 Task: Create List Brand Identity Governance in Board Customer Experience Platforms and Tools to Workspace Investment Management Services. Create List Brand Identity Governance in Board Business Model Analysis and Optimization to Workspace Investment Management Services. Create List Brand Identity Review in Board Sales Team Performance Metrics Tracking and Analysis to Workspace Investment Management Services
Action: Mouse moved to (407, 137)
Screenshot: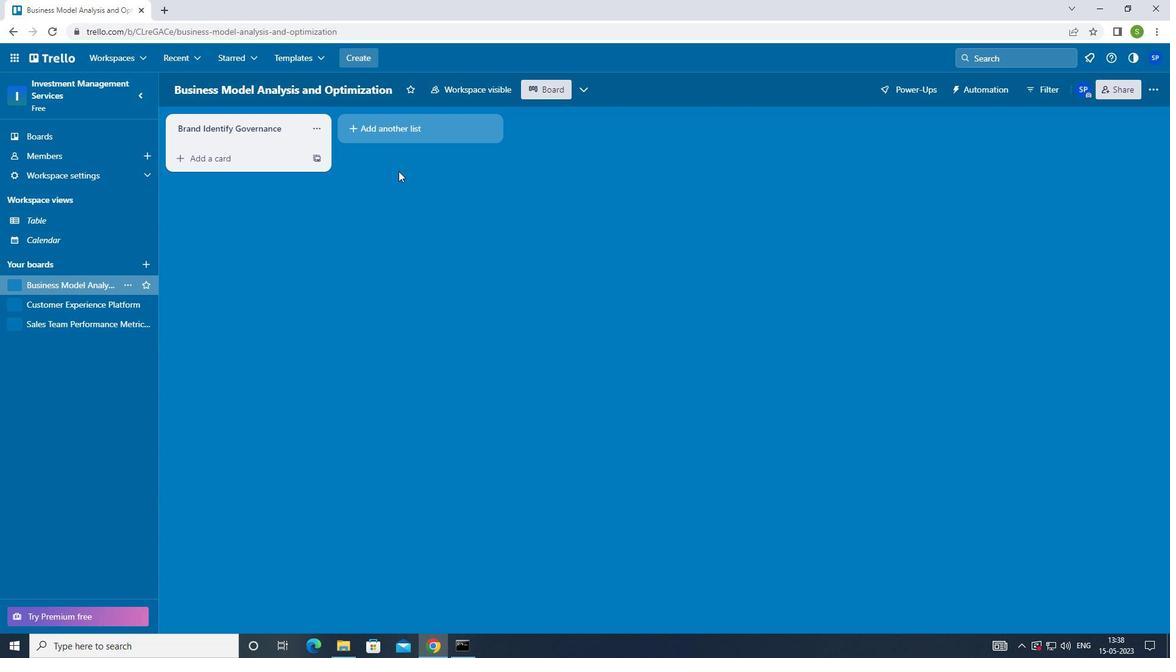 
Action: Mouse pressed left at (407, 137)
Screenshot: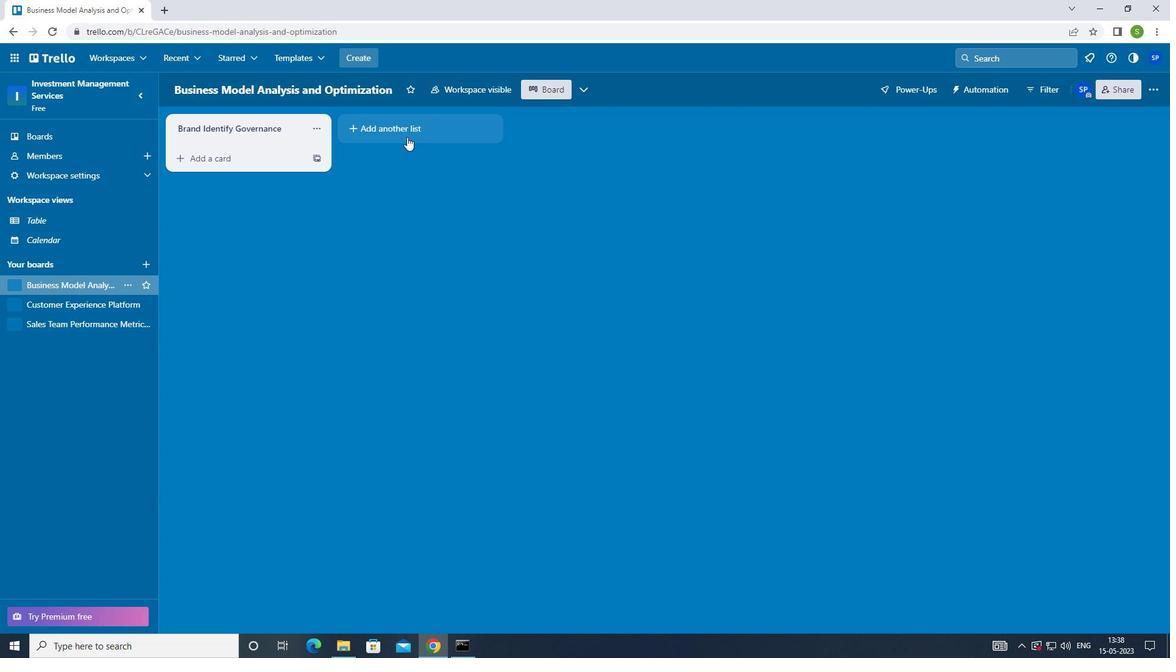 
Action: Mouse moved to (424, 298)
Screenshot: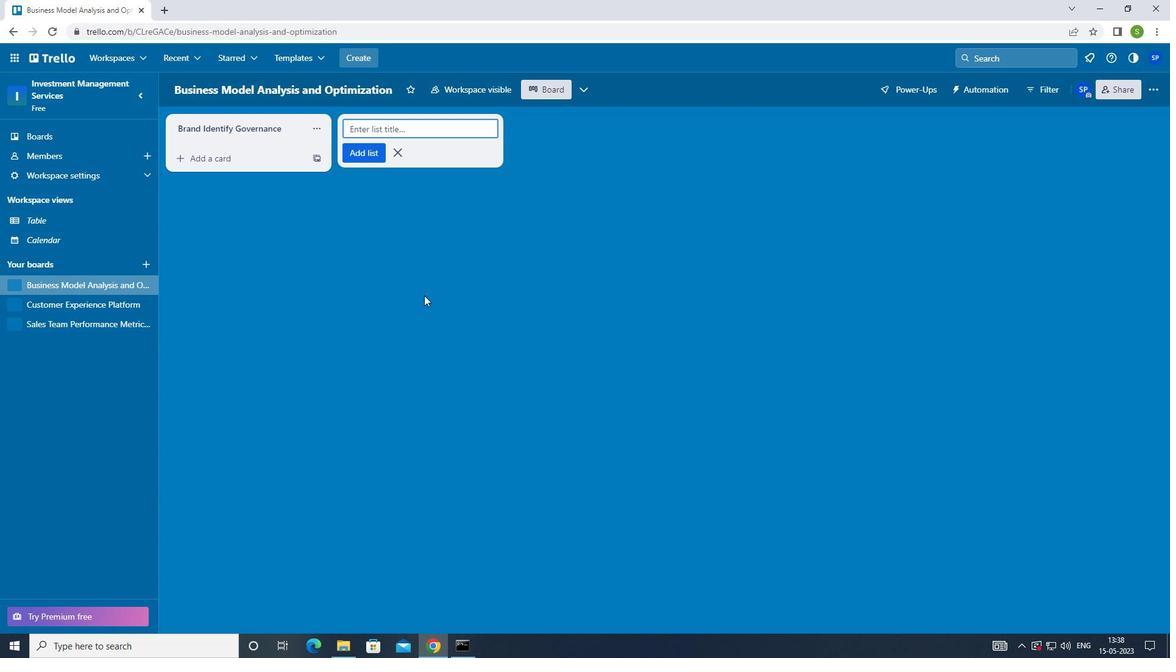 
Action: Key pressed <Key.shift>BRAND<Key.space><Key.shift>IDENTIFY<Key.space><Key.shift><Key.shift><Key.shift><Key.shift><Key.shift><Key.shift><Key.shift><Key.shift><Key.shift><Key.shift><Key.shift><Key.shift><Key.shift>GOVERNANCE<Key.enter>
Screenshot: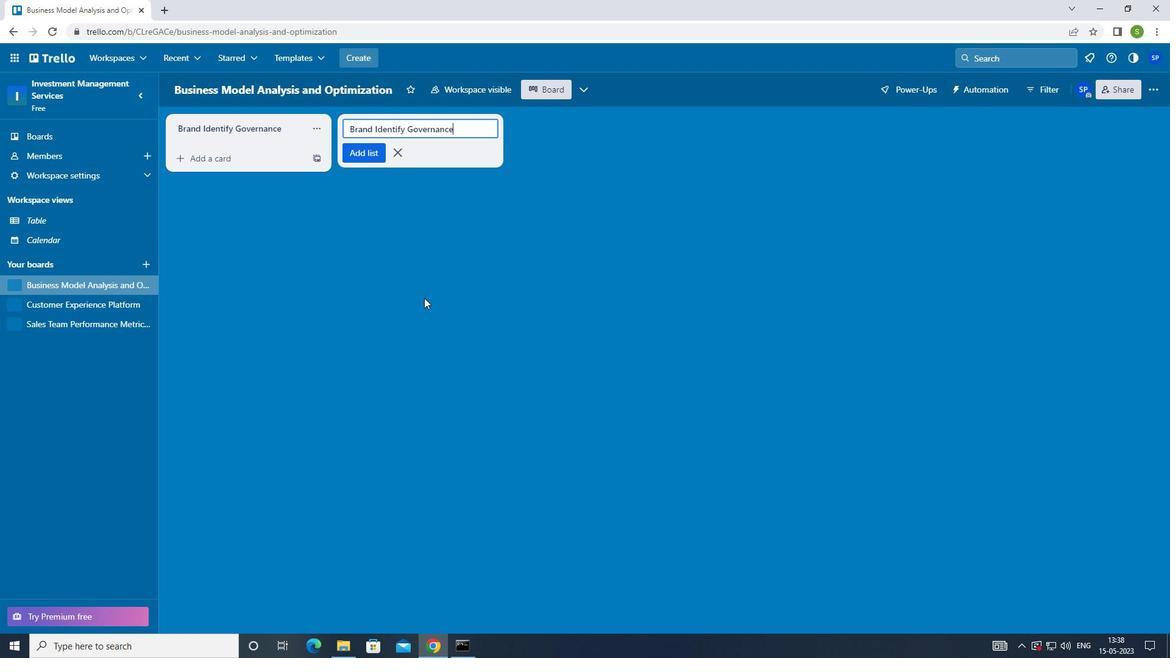 
Action: Mouse moved to (72, 307)
Screenshot: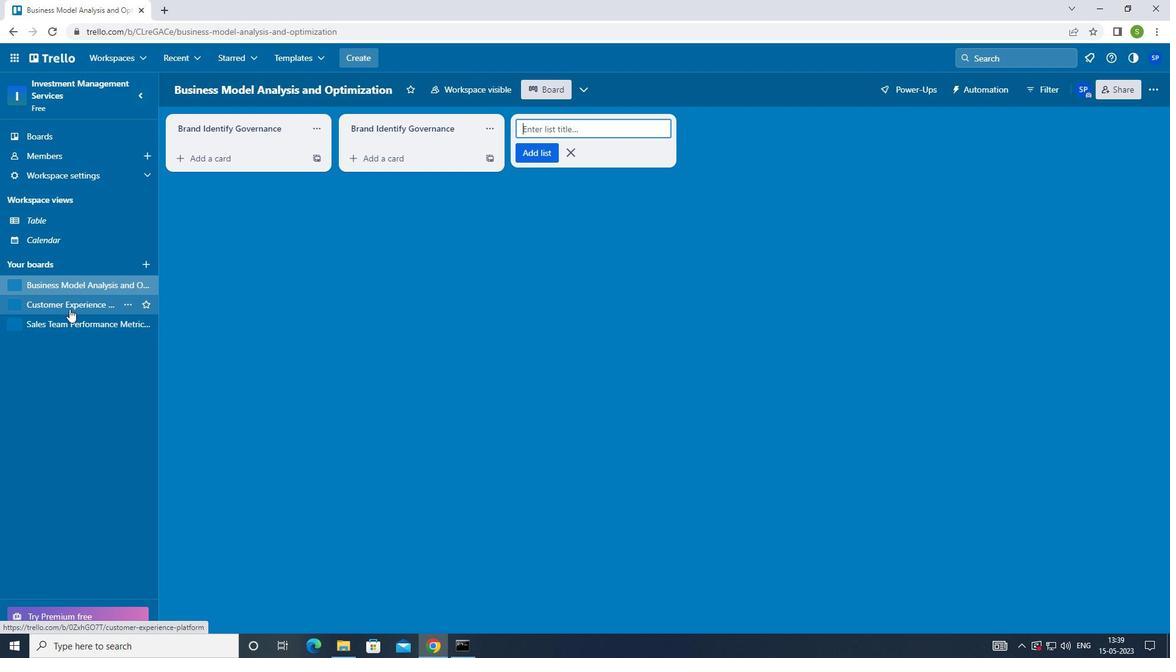
Action: Mouse pressed left at (72, 307)
Screenshot: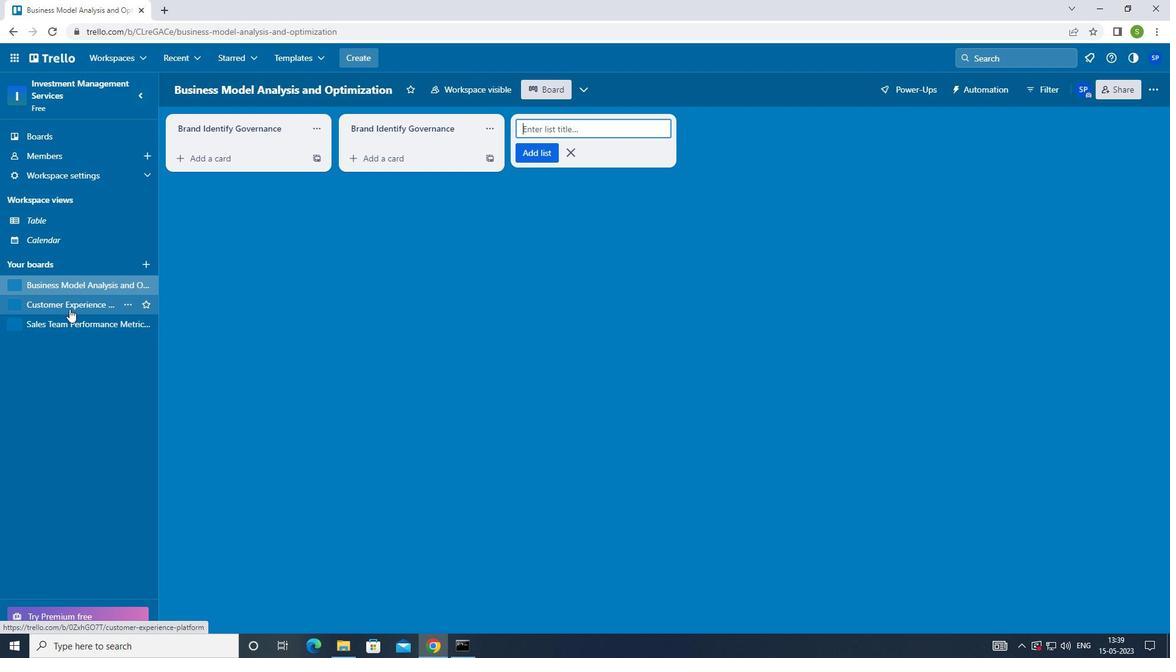 
Action: Mouse moved to (395, 128)
Screenshot: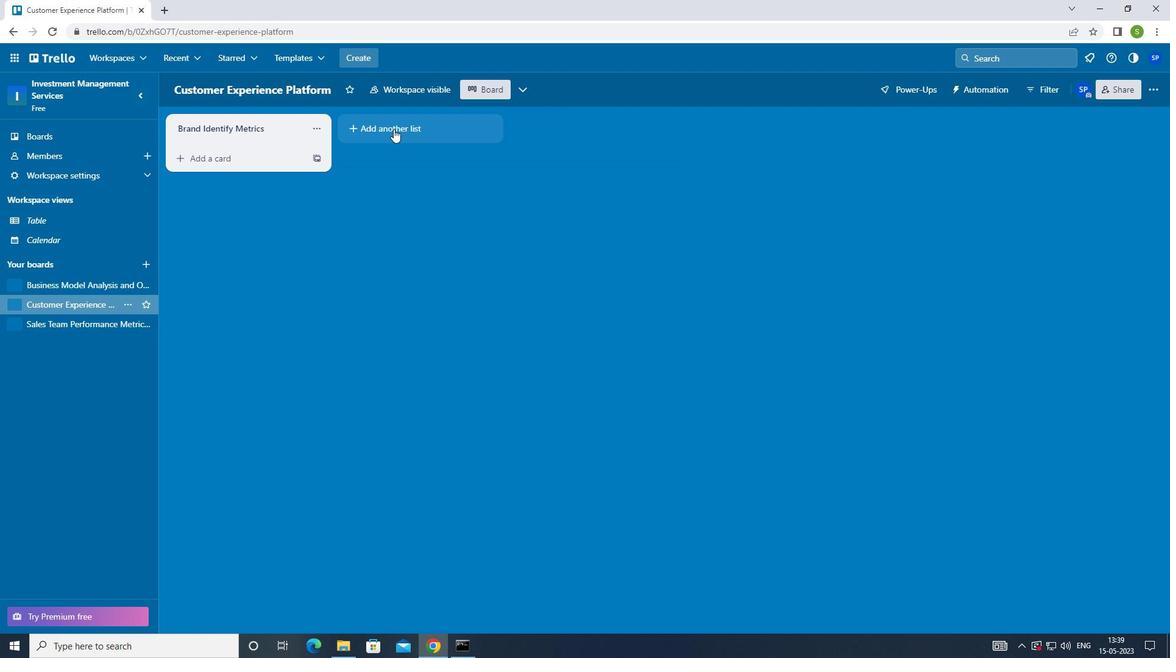 
Action: Mouse pressed left at (395, 128)
Screenshot: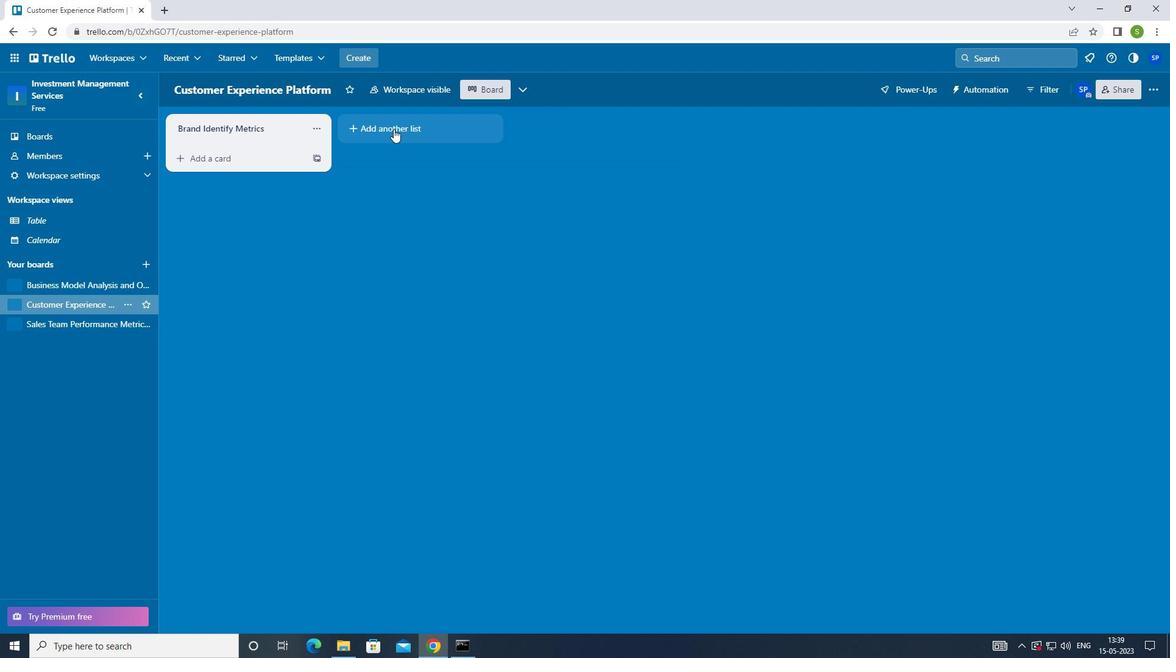 
Action: Mouse moved to (374, 271)
Screenshot: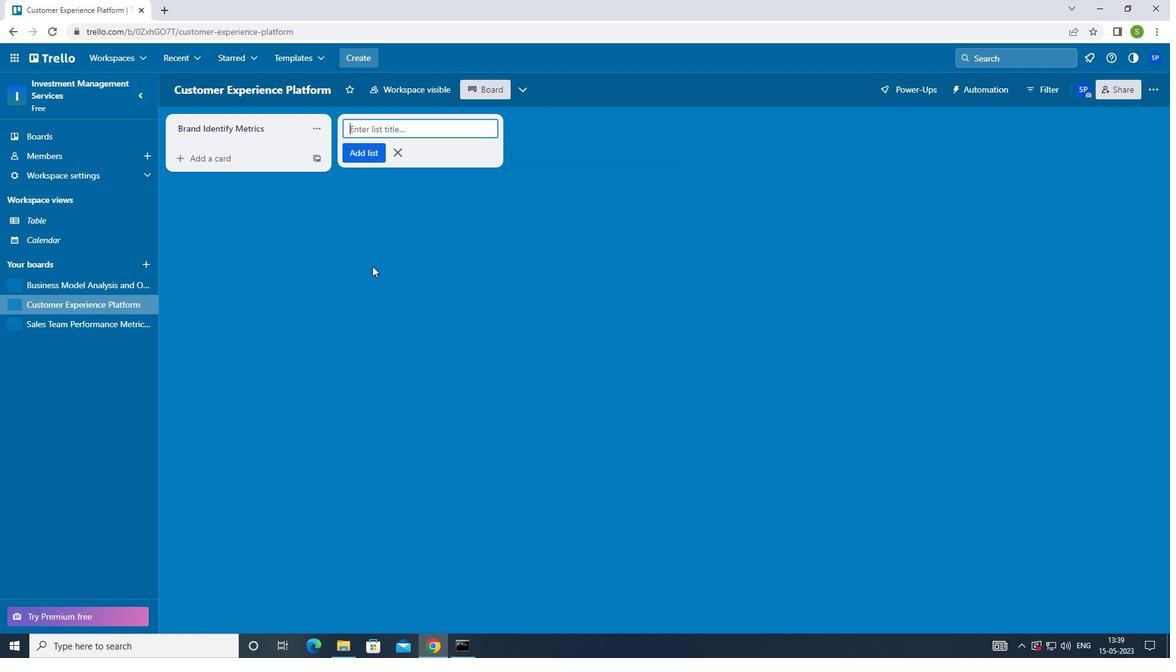 
Action: Key pressed <Key.shift><Key.shift><Key.shift><Key.shift><Key.shift><Key.shift><Key.shift><Key.shift><Key.shift><Key.shift><Key.shift><Key.shift><Key.shift><Key.shift><Key.shift>BRAND<Key.space><Key.shift>IDENTIFY<Key.space><Key.shift>GOVERNANACE<Key.left><Key.left><Key.left><Key.backspace><Key.backspace><Key.right>N<Key.enter>
Screenshot: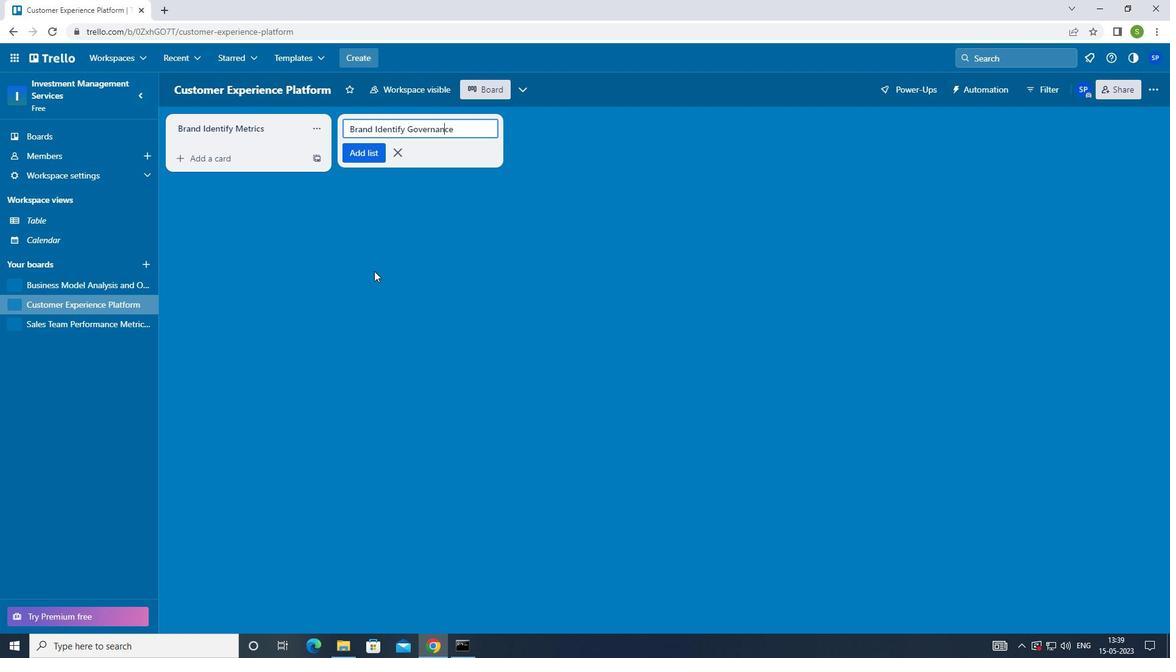 
Action: Mouse moved to (43, 324)
Screenshot: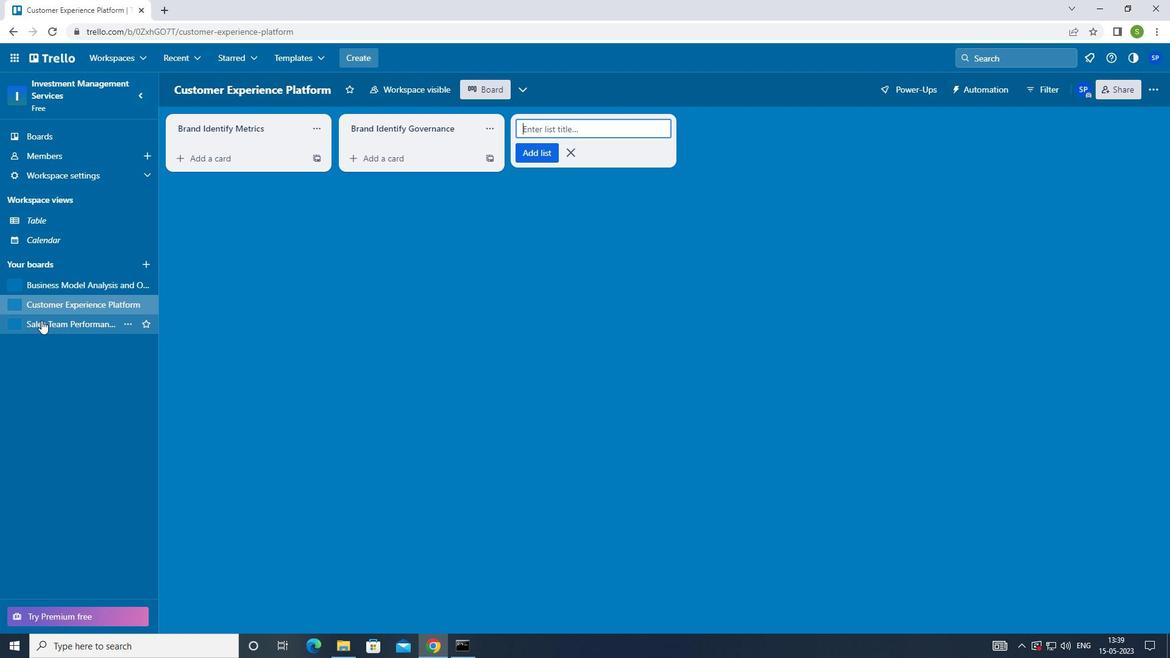 
Action: Mouse pressed left at (43, 324)
Screenshot: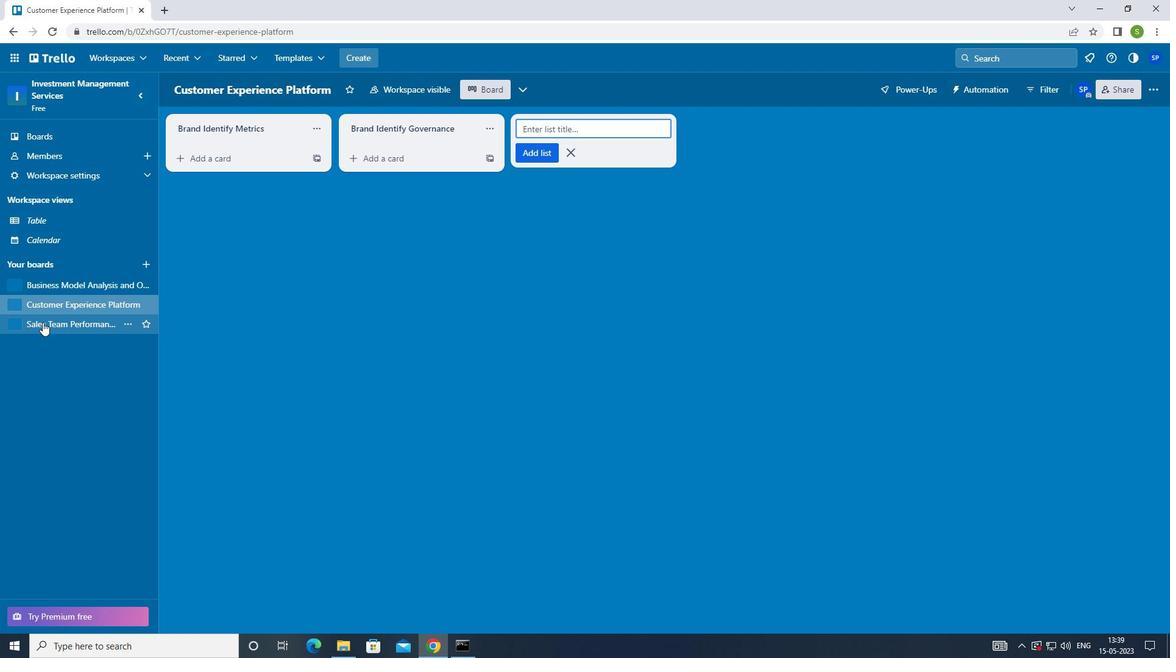 
Action: Mouse moved to (439, 129)
Screenshot: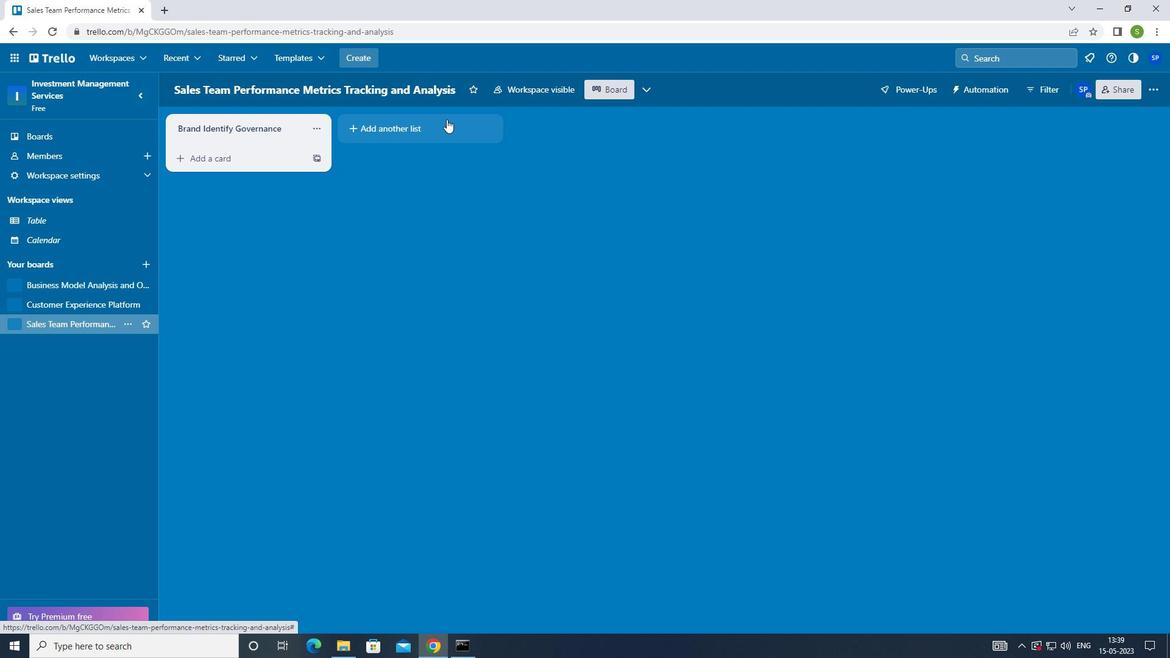 
Action: Mouse pressed left at (439, 129)
Screenshot: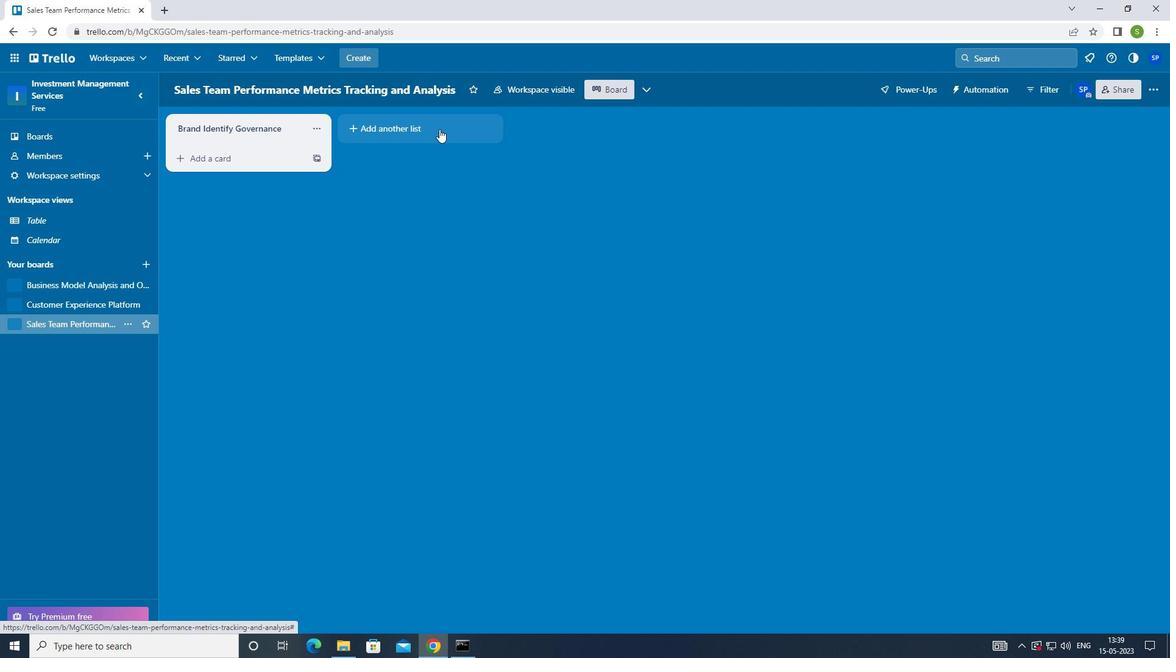 
Action: Mouse moved to (427, 265)
Screenshot: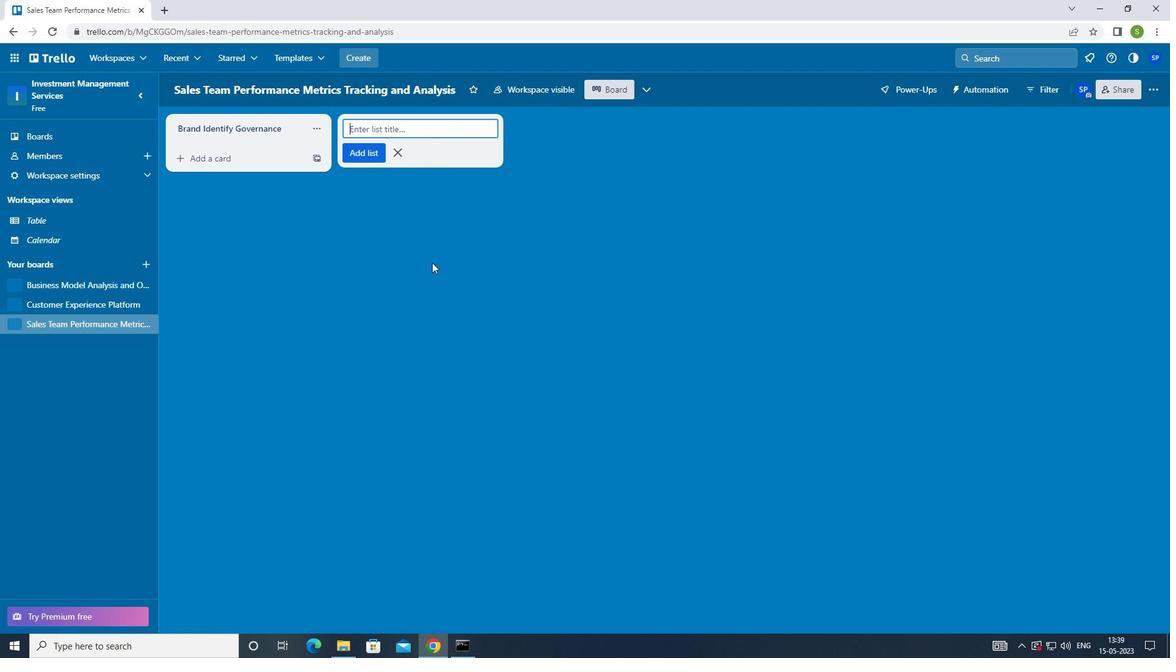 
Action: Key pressed <Key.shift>BRAND<Key.space><Key.shift><Key.shift><Key.shift><Key.shift><Key.shift><Key.shift><Key.shift><Key.shift><Key.shift><Key.shift><Key.shift><Key.shift><Key.shift><Key.shift><Key.shift><Key.shift><Key.shift><Key.shift><Key.shift><Key.shift><Key.shift><Key.shift><Key.shift><Key.shift><Key.shift><Key.shift><Key.shift><Key.shift><Key.shift><Key.shift><Key.shift><Key.shift>IDENTIFY<Key.space><Key.shift>REVIEW<Key.enter><Key.f8>
Screenshot: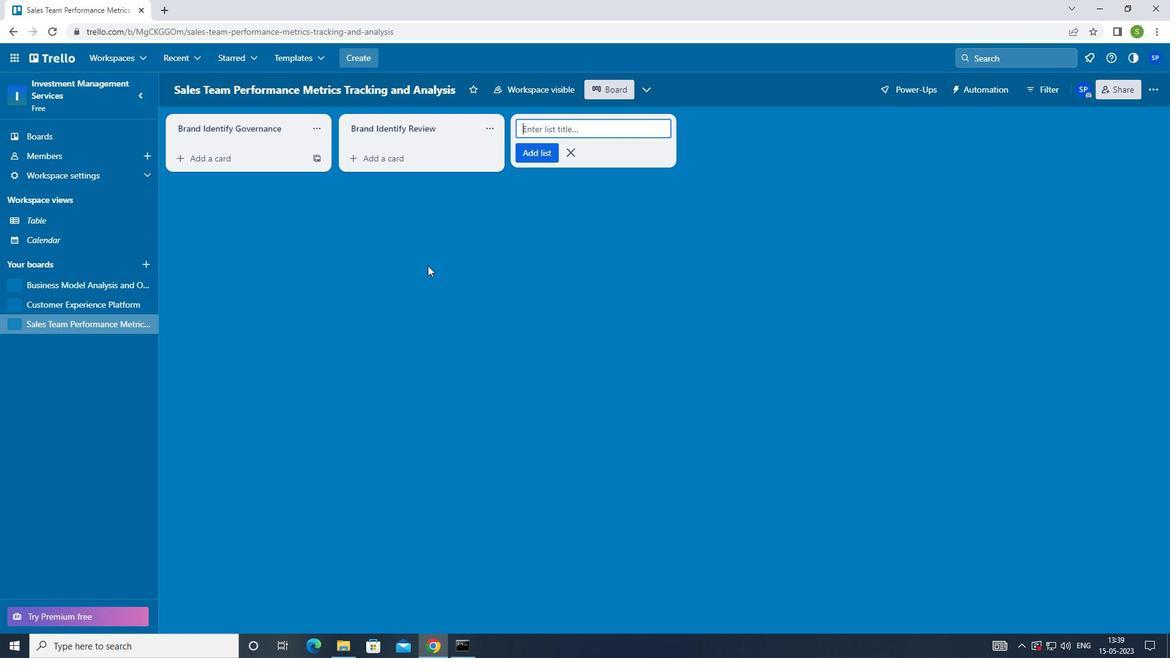 
